 Task: Add filter "Problem" in type.
Action: Mouse moved to (881, 280)
Screenshot: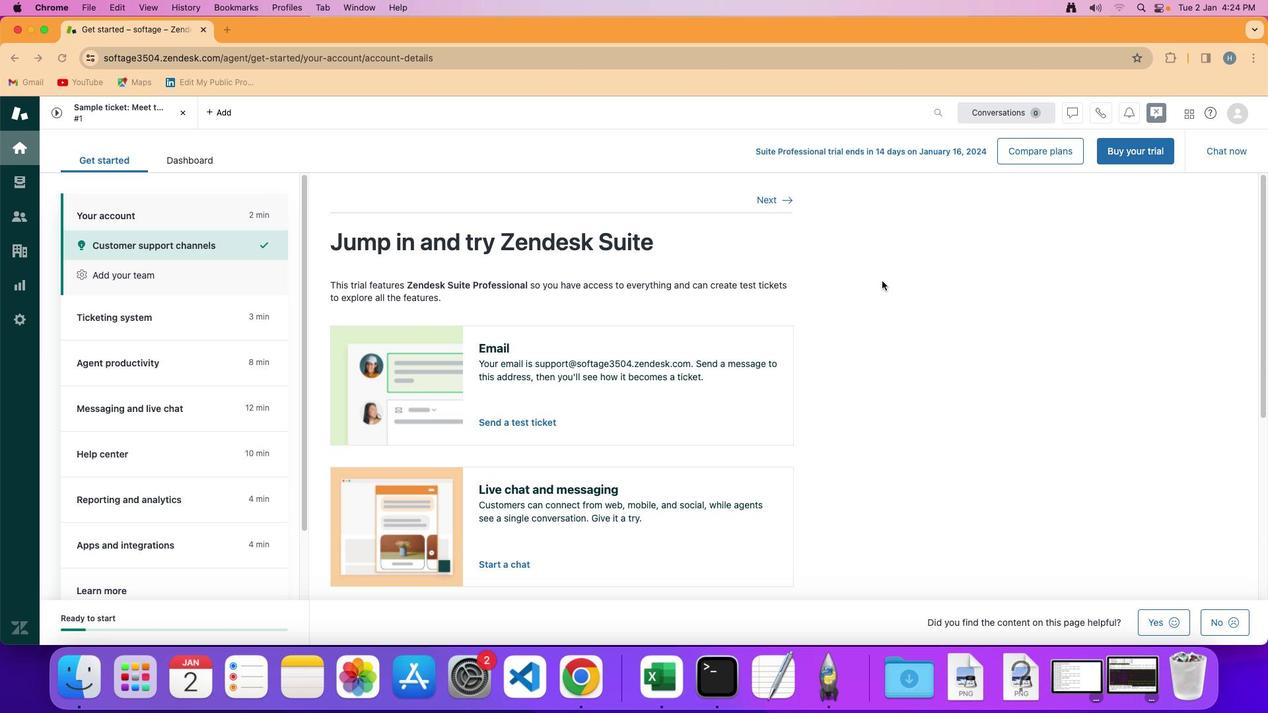 
Action: Mouse pressed left at (881, 280)
Screenshot: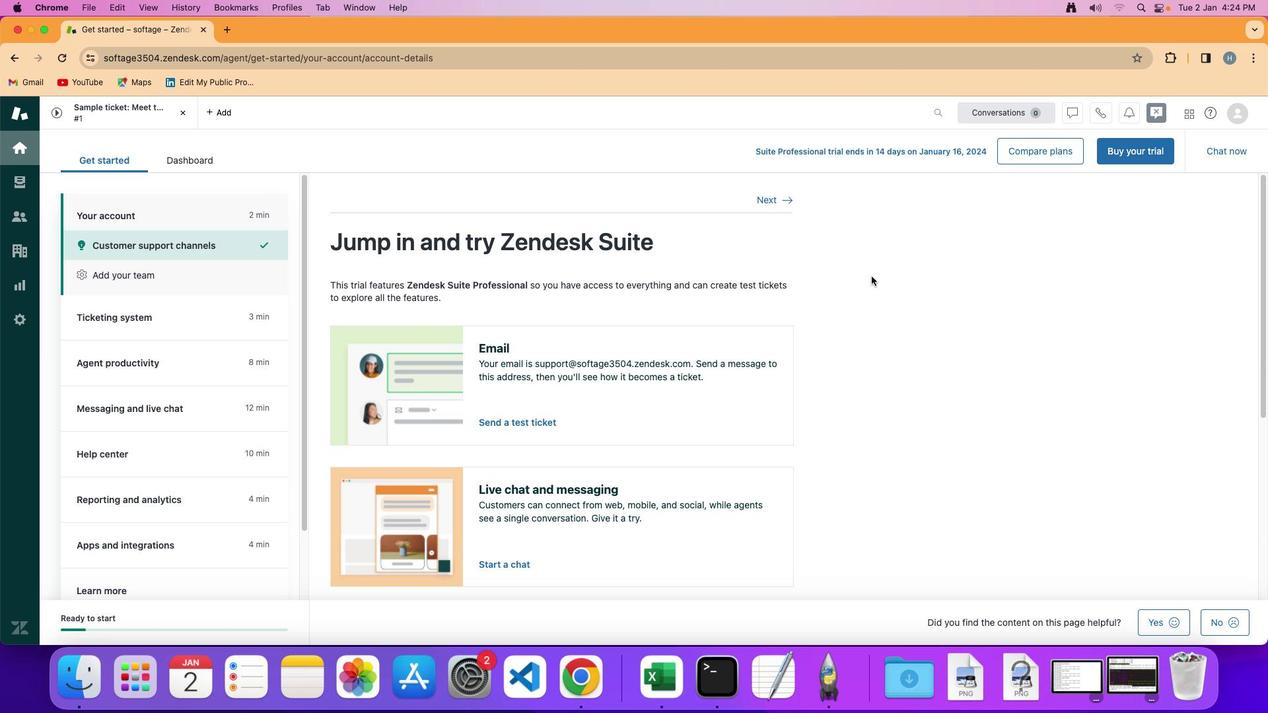 
Action: Mouse moved to (23, 179)
Screenshot: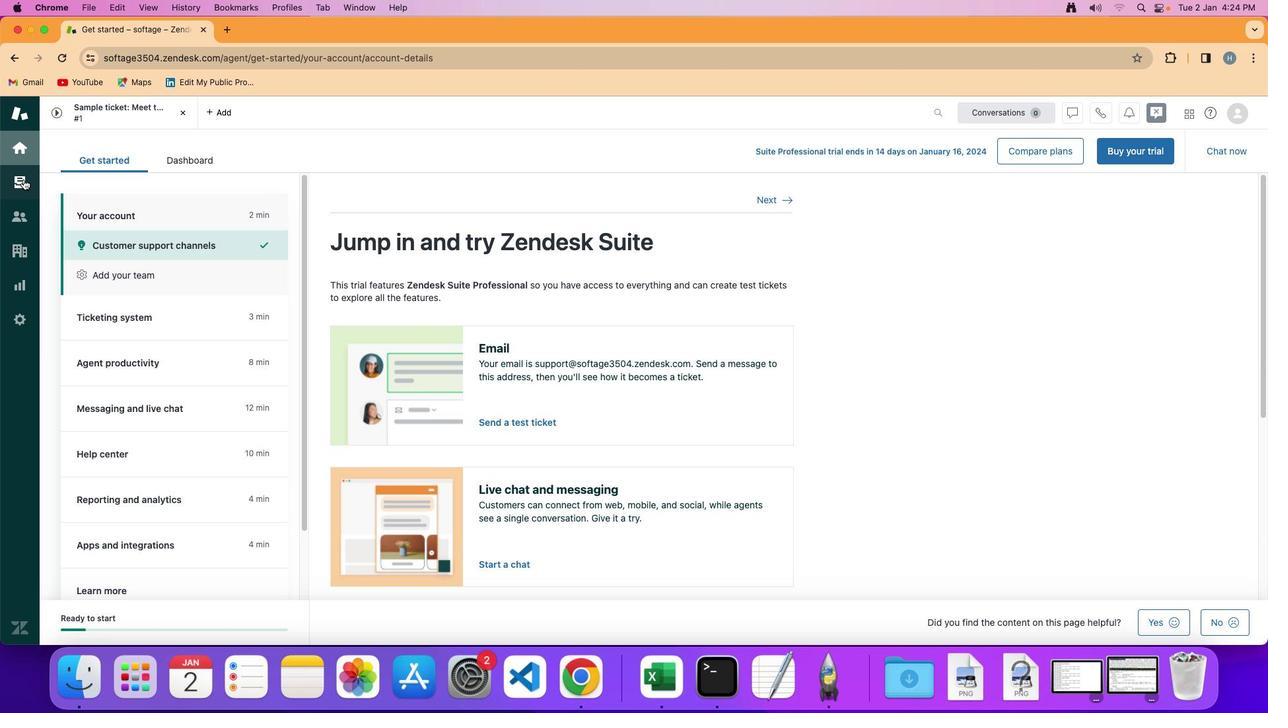 
Action: Mouse pressed left at (23, 179)
Screenshot: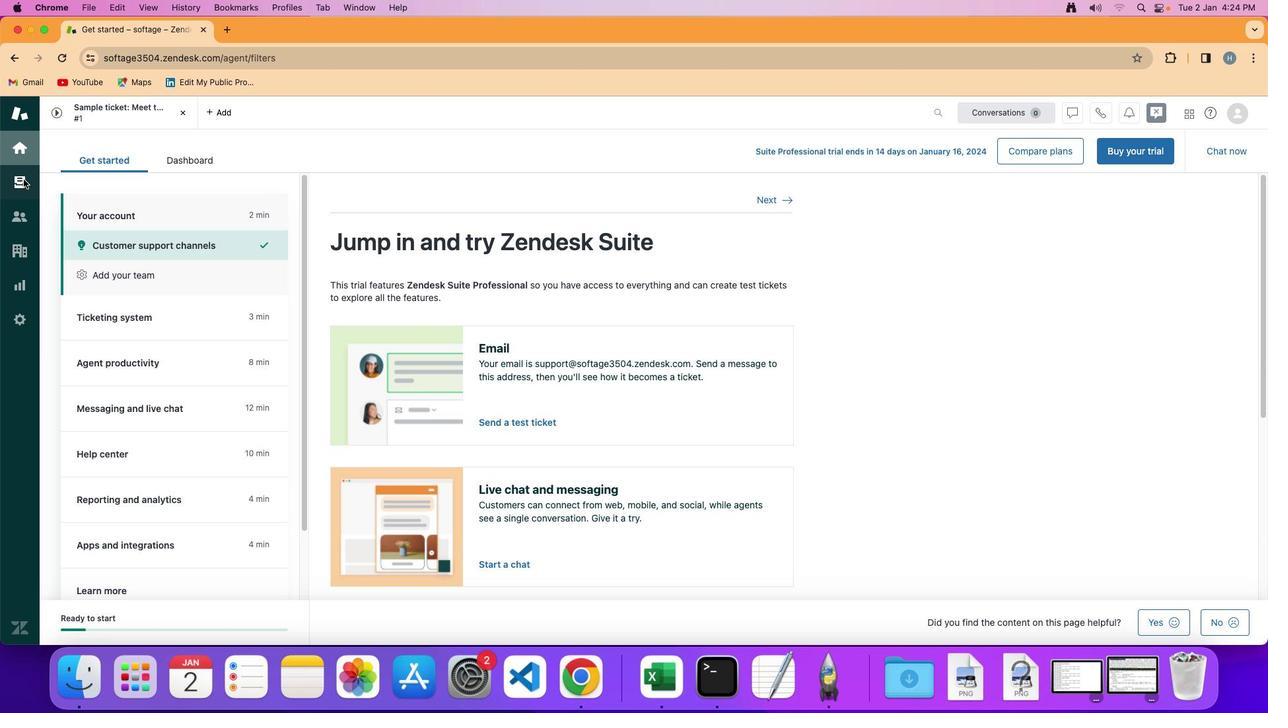 
Action: Mouse moved to (314, 200)
Screenshot: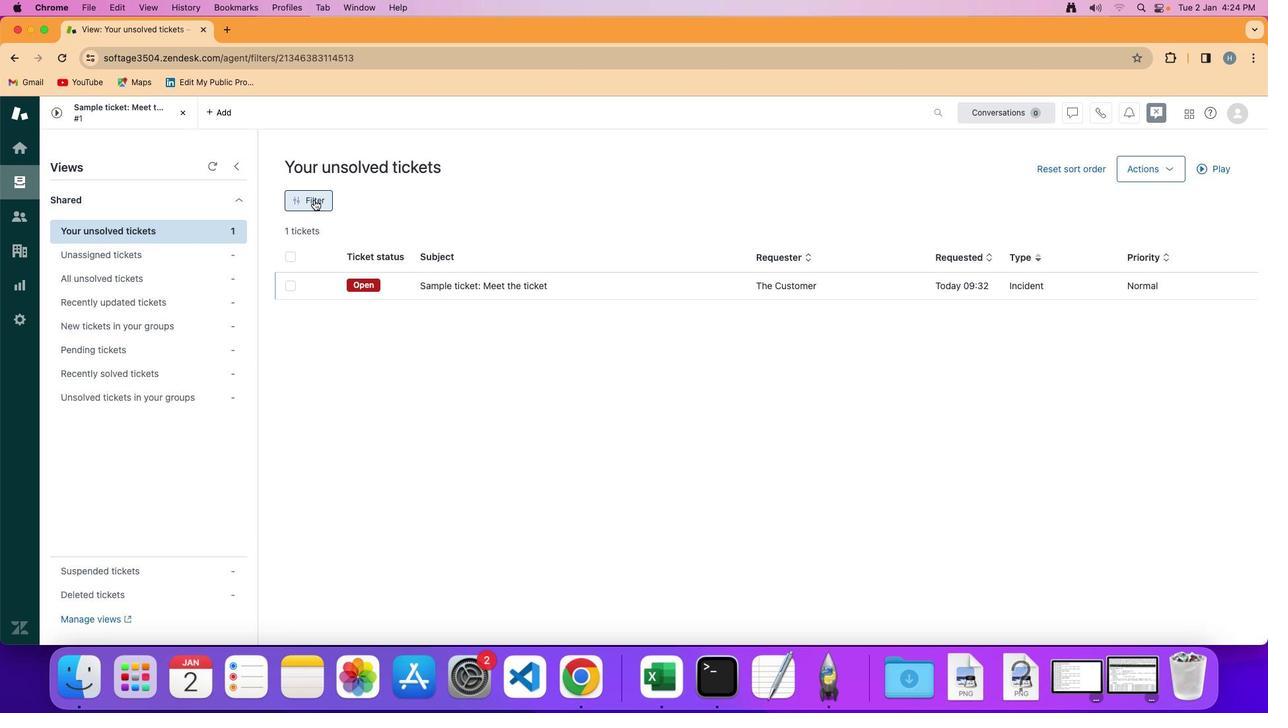 
Action: Mouse pressed left at (314, 200)
Screenshot: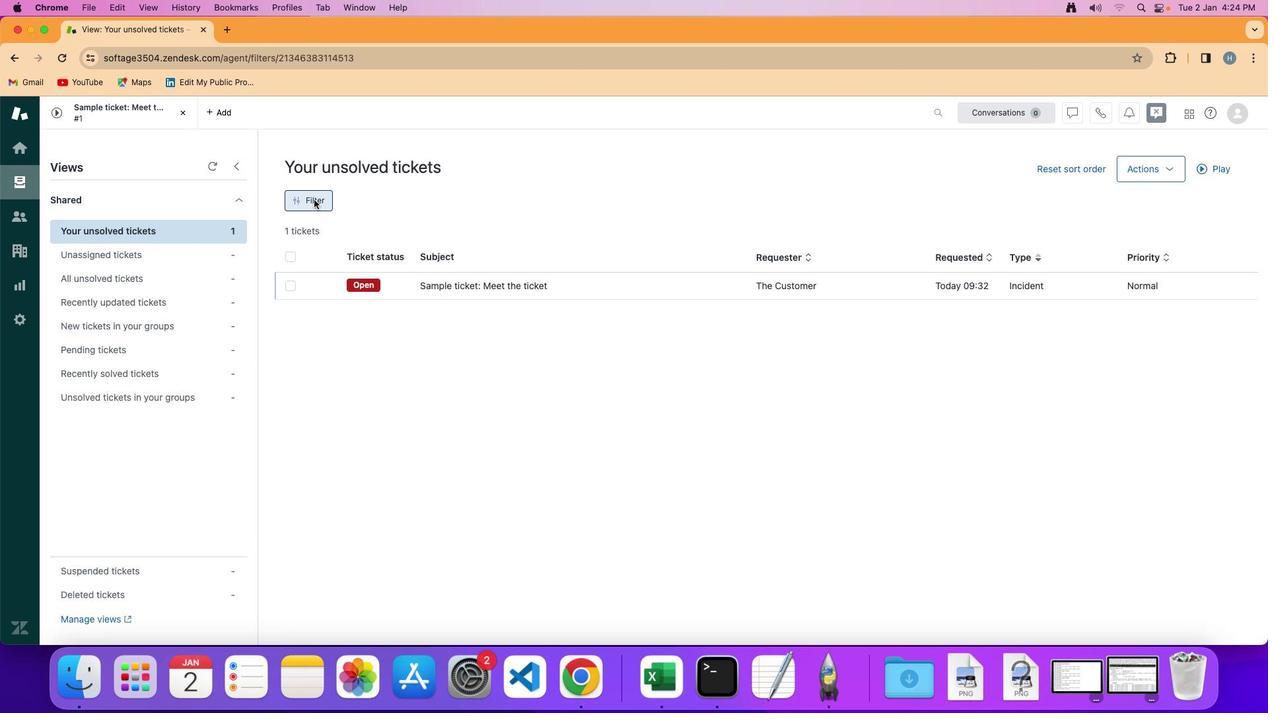 
Action: Mouse moved to (1060, 436)
Screenshot: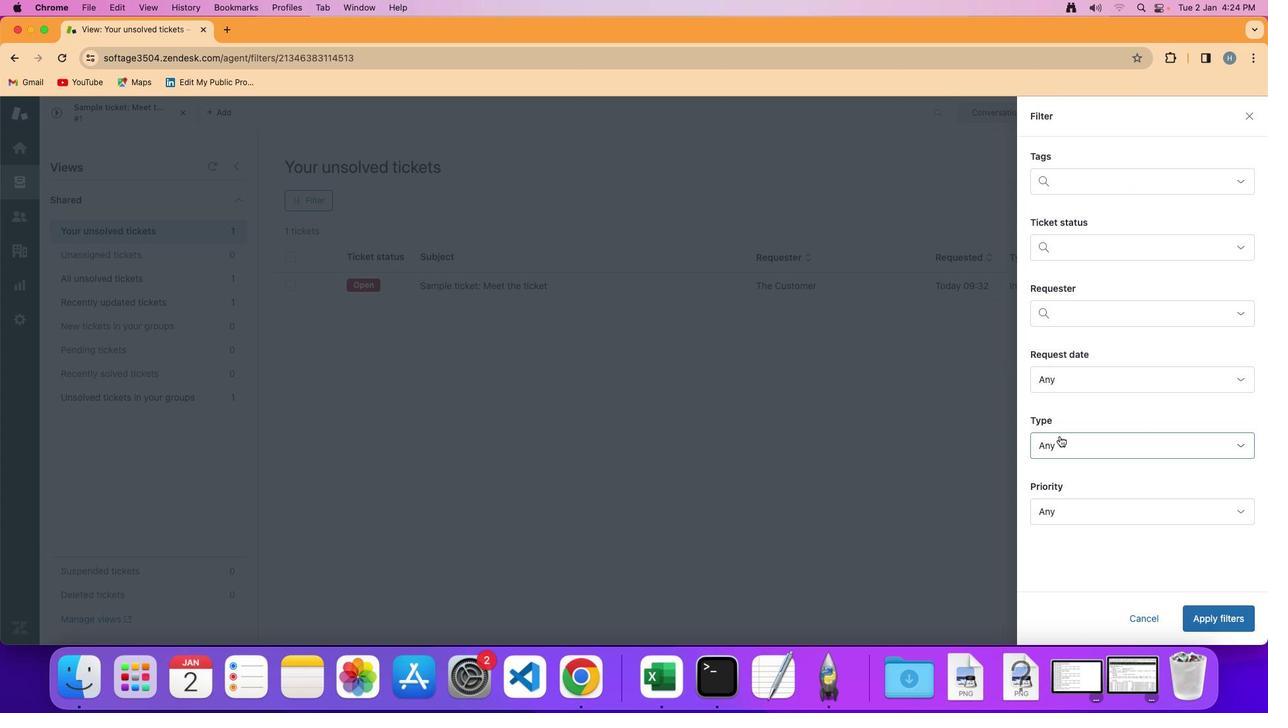 
Action: Mouse pressed left at (1060, 436)
Screenshot: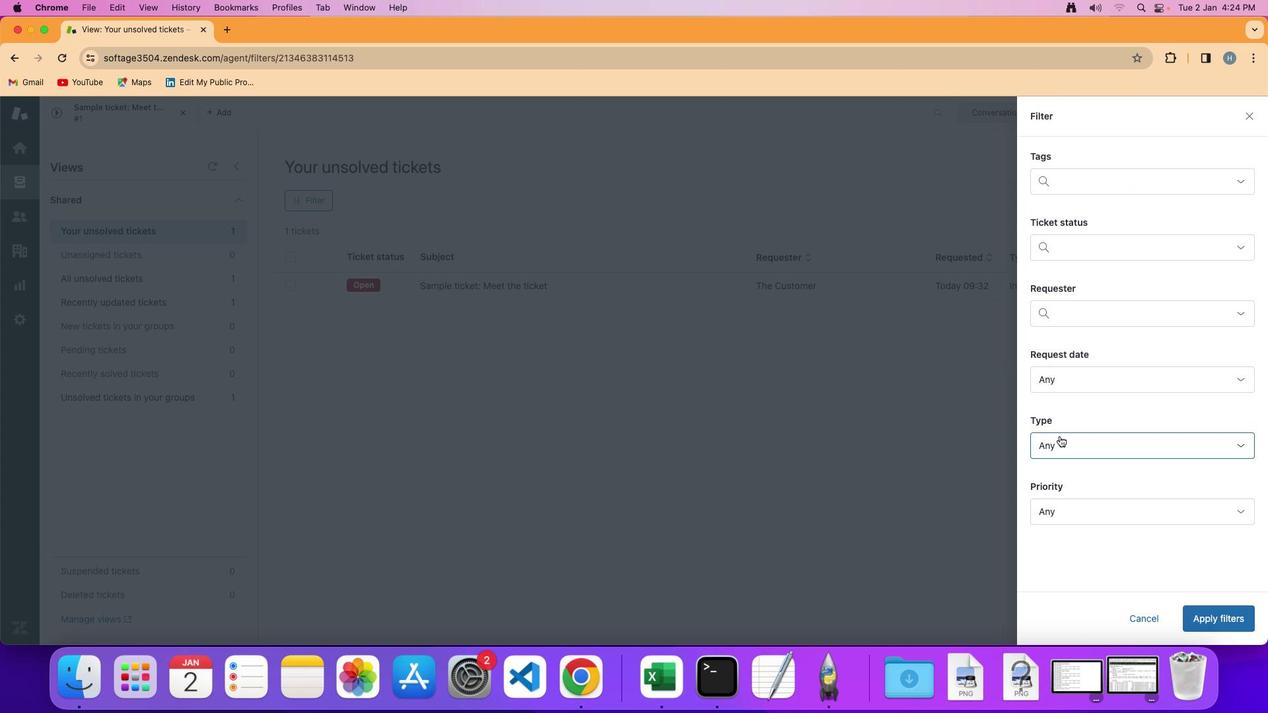 
Action: Mouse moved to (1090, 395)
Screenshot: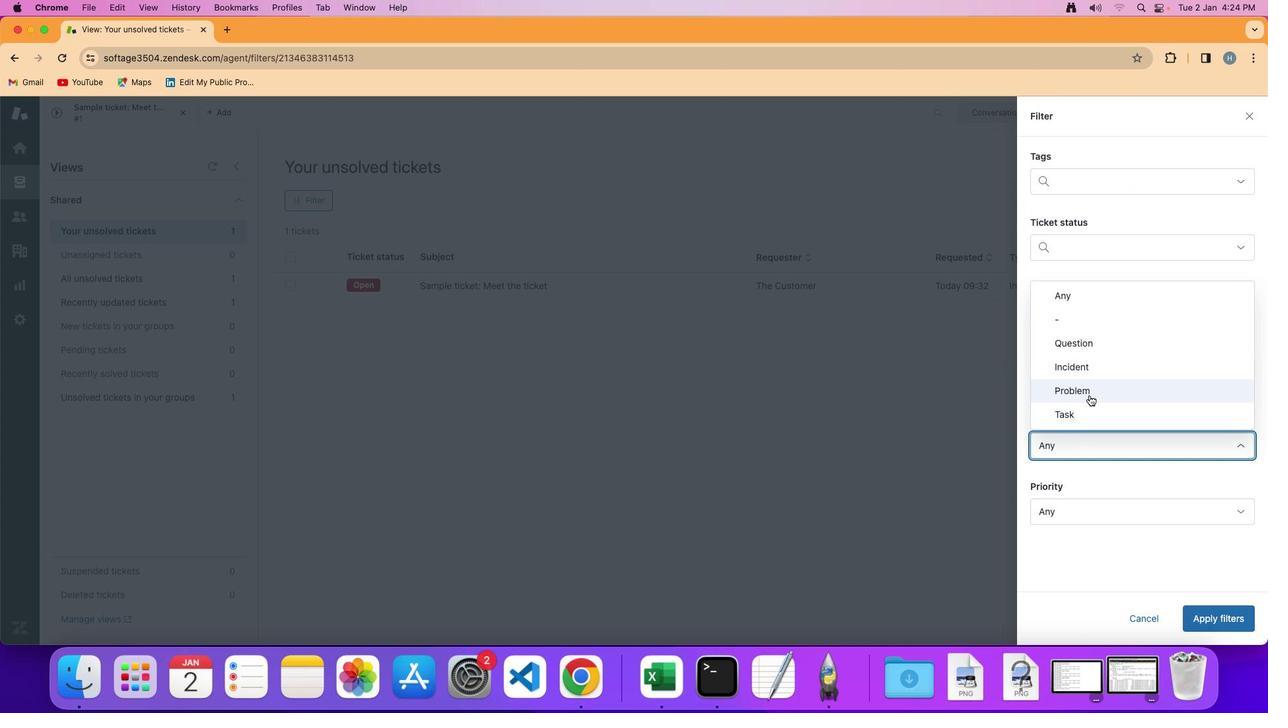
Action: Mouse pressed left at (1090, 395)
Screenshot: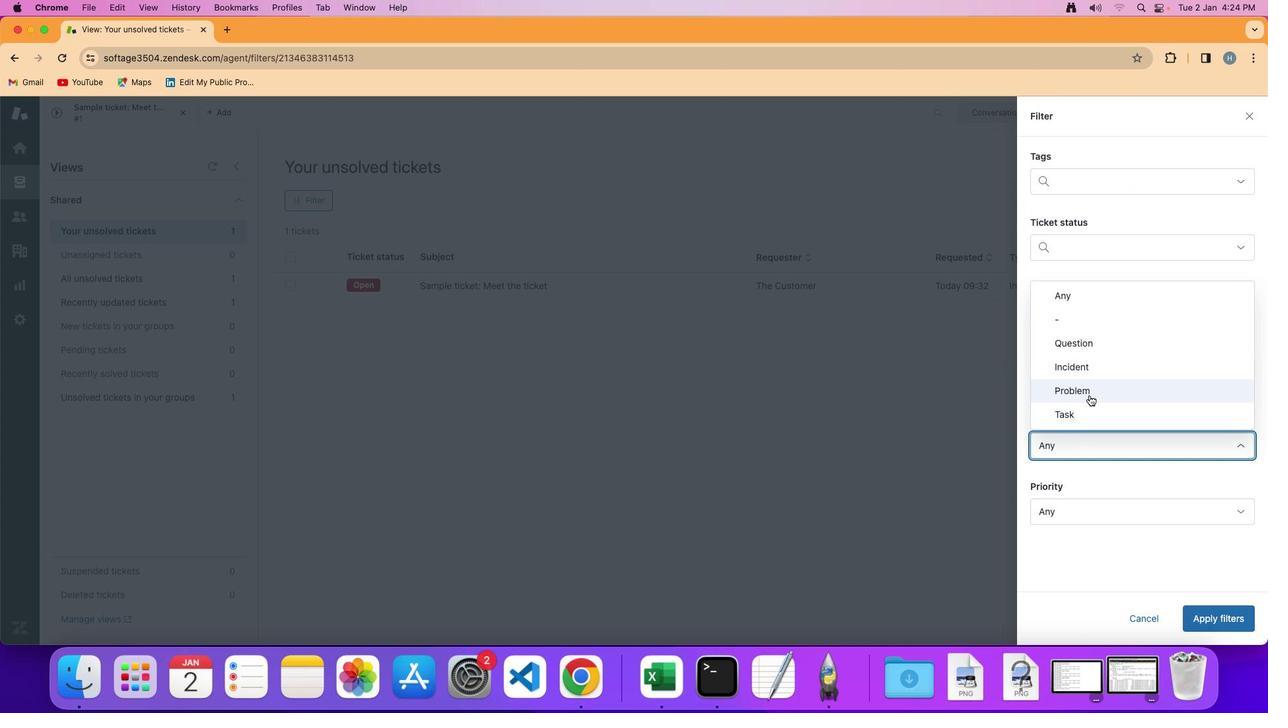
Action: Mouse moved to (1204, 621)
Screenshot: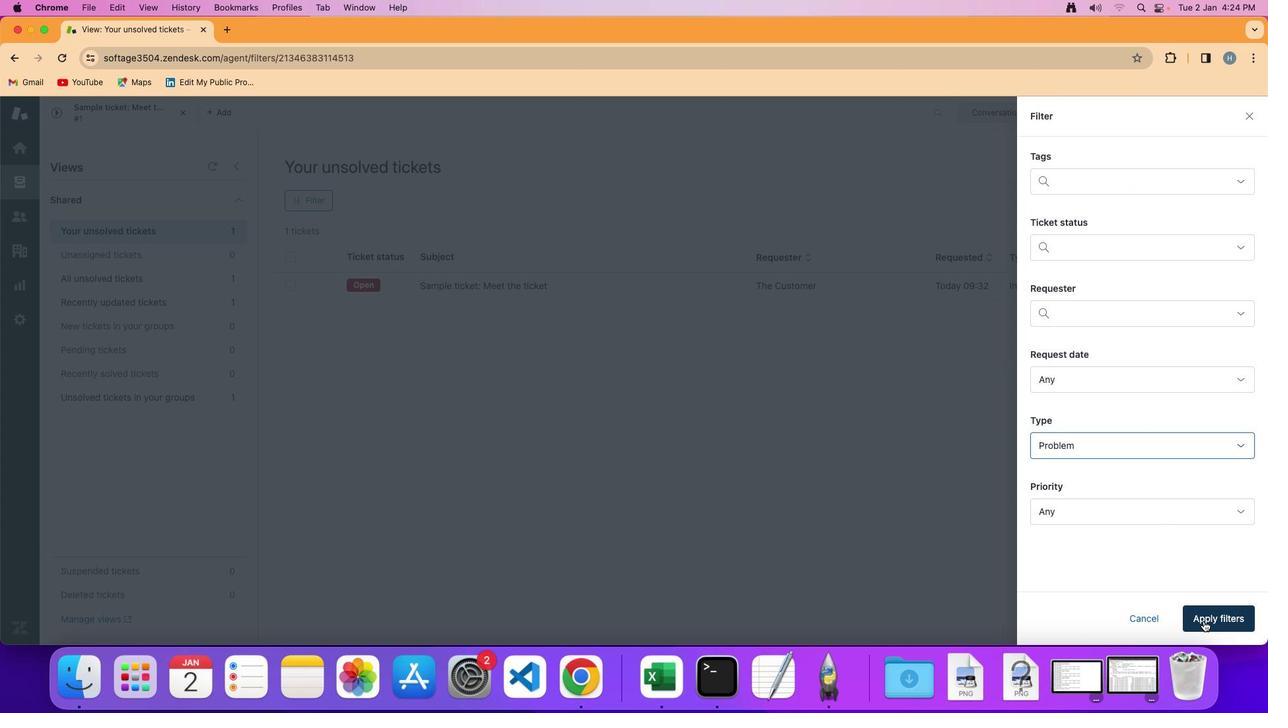 
Action: Mouse pressed left at (1204, 621)
Screenshot: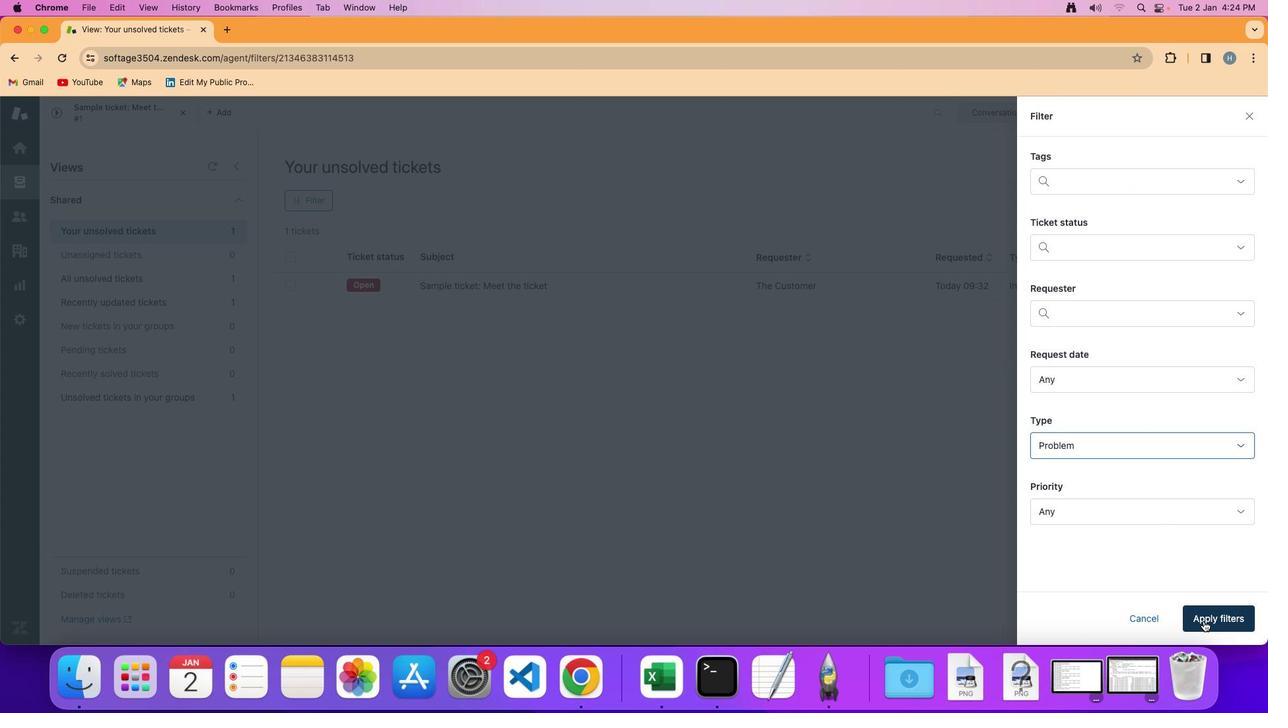 
Action: Mouse moved to (873, 404)
Screenshot: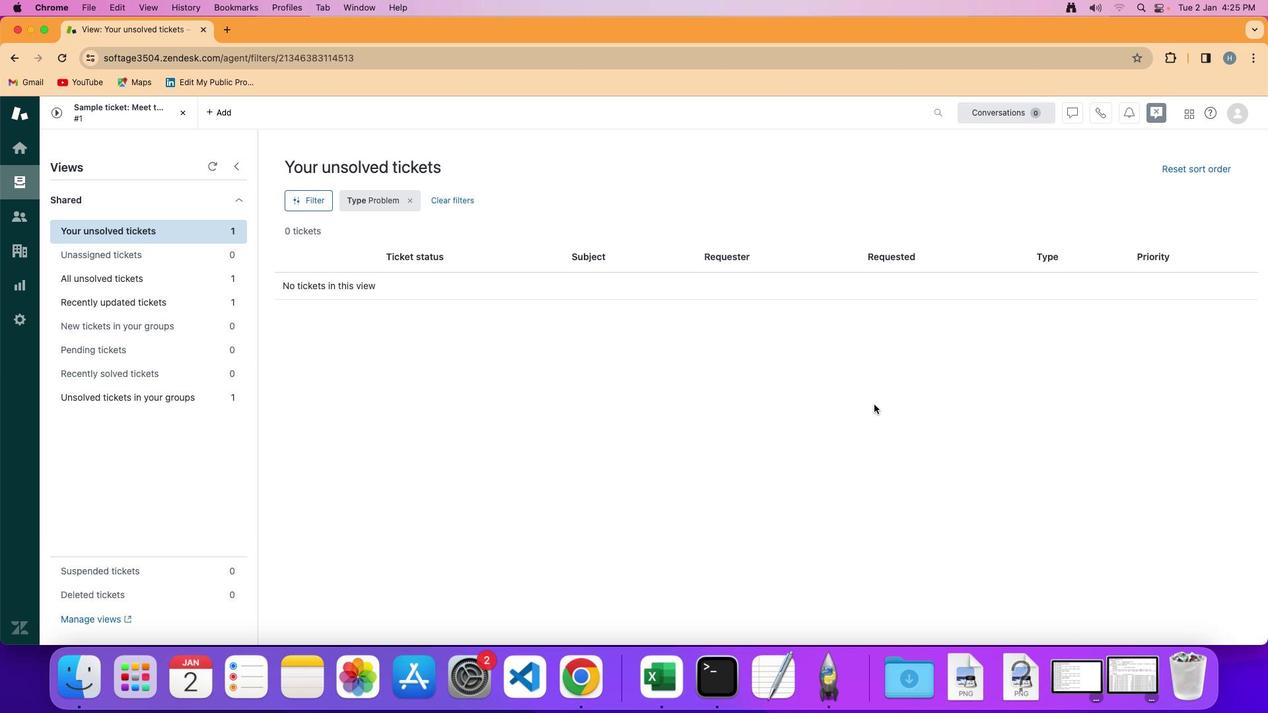 
